 Task: Downgrade and inform are available for Me only.
Action: Mouse moved to (22, 256)
Screenshot: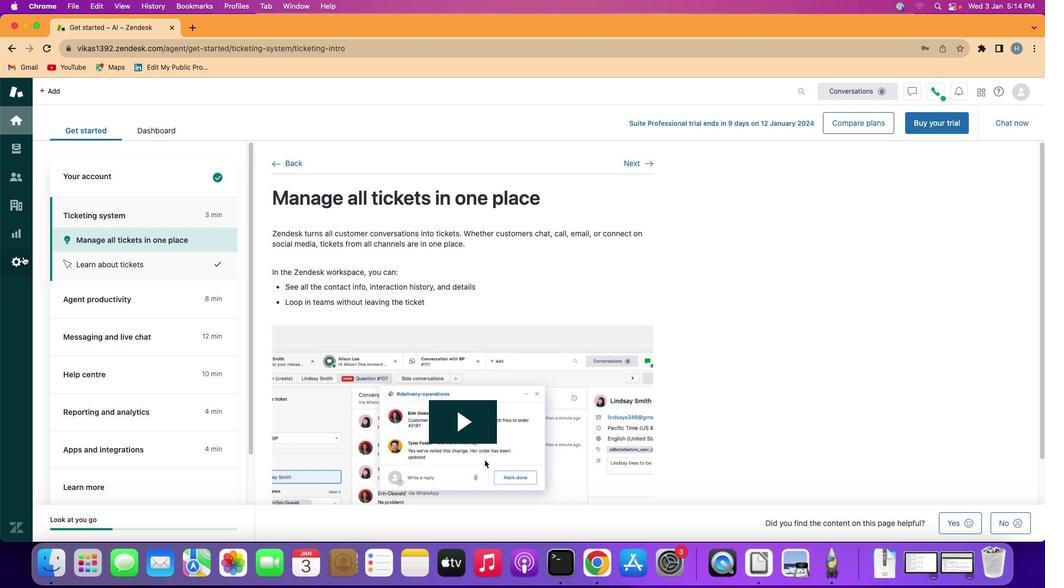 
Action: Mouse pressed left at (22, 256)
Screenshot: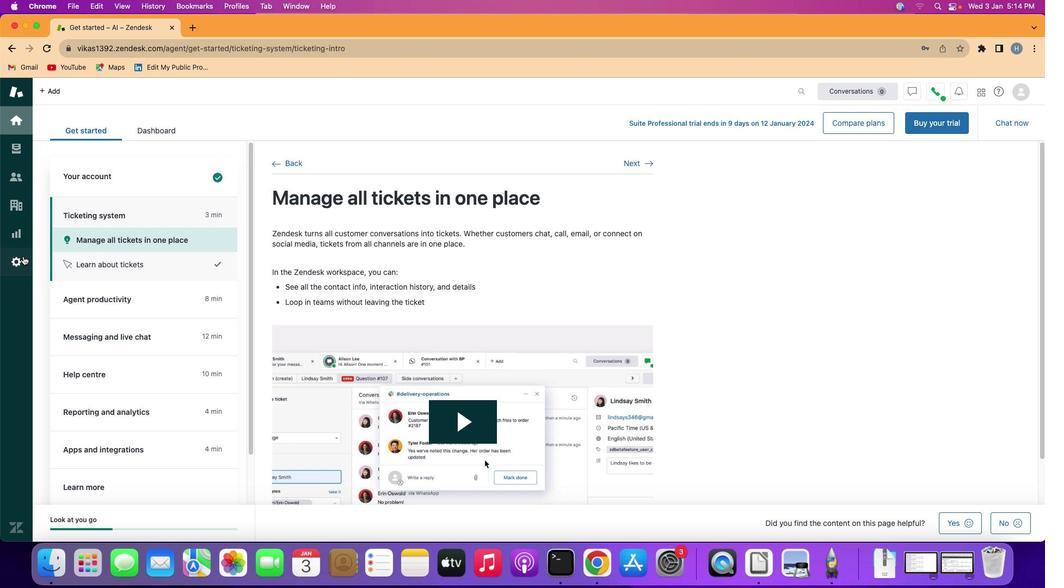 
Action: Mouse moved to (210, 445)
Screenshot: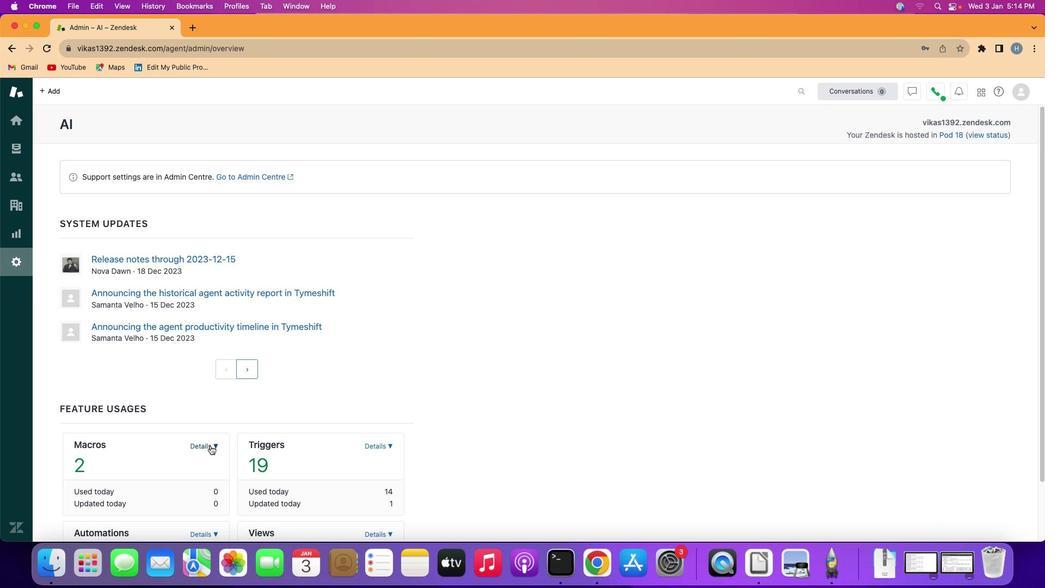 
Action: Mouse pressed left at (210, 445)
Screenshot: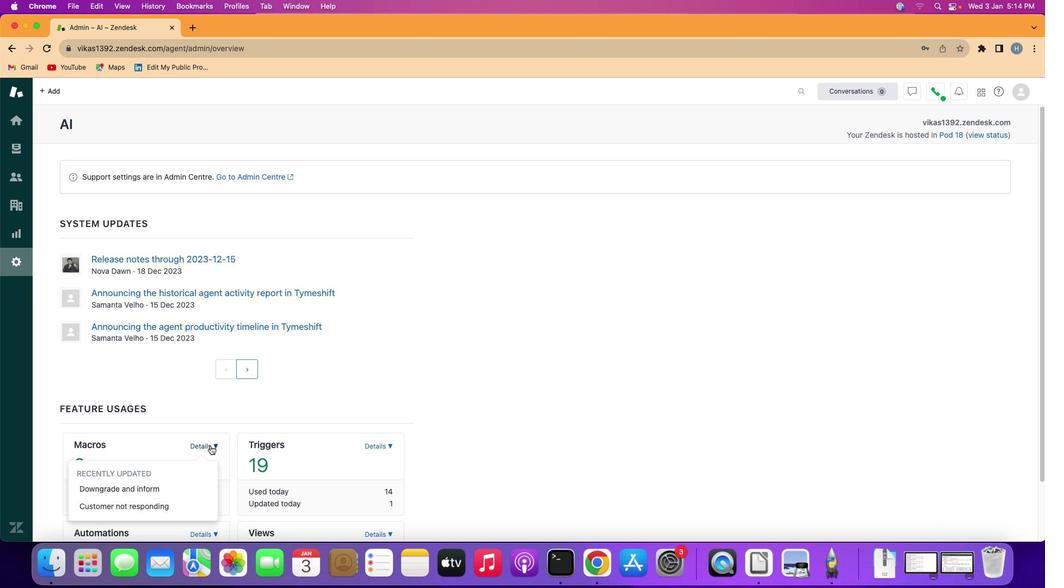 
Action: Mouse moved to (132, 485)
Screenshot: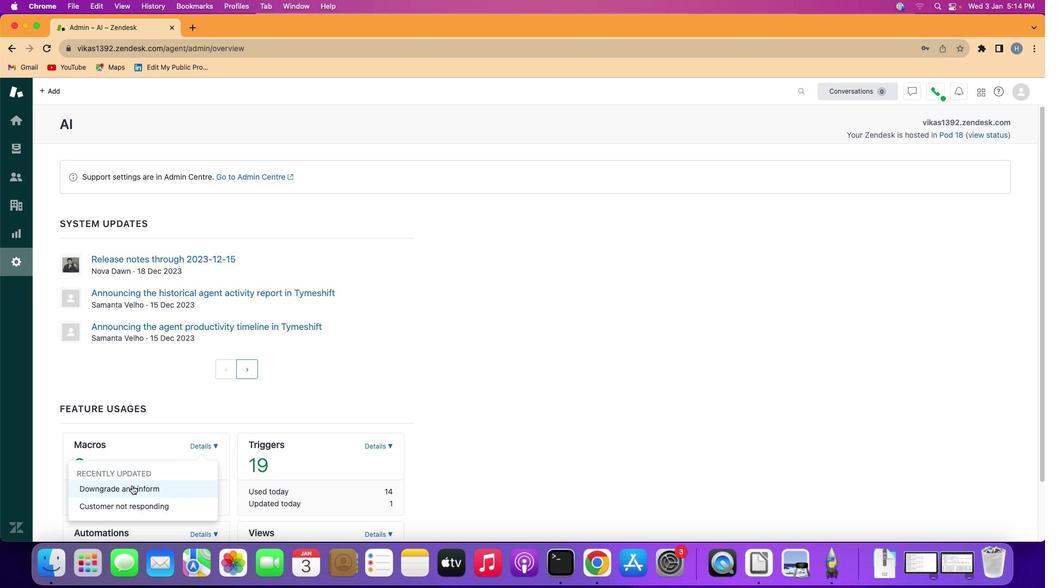
Action: Mouse pressed left at (132, 485)
Screenshot: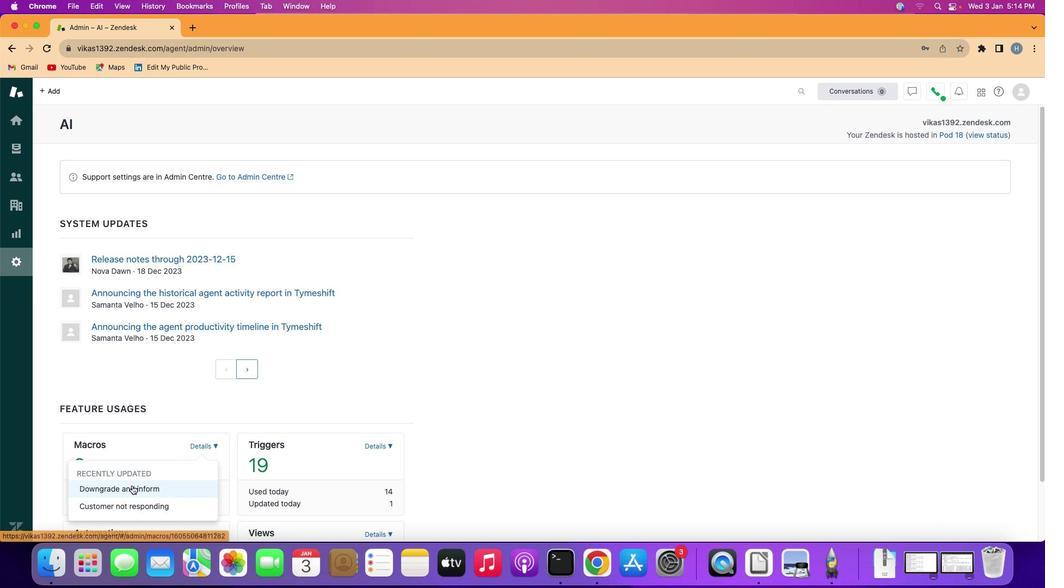 
Action: Mouse moved to (189, 291)
Screenshot: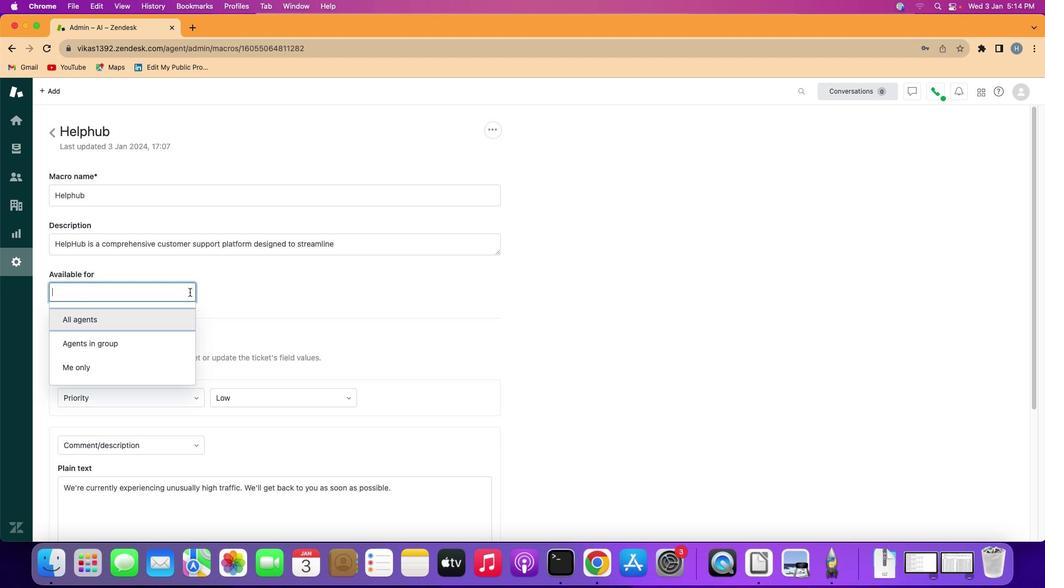 
Action: Mouse pressed left at (189, 291)
Screenshot: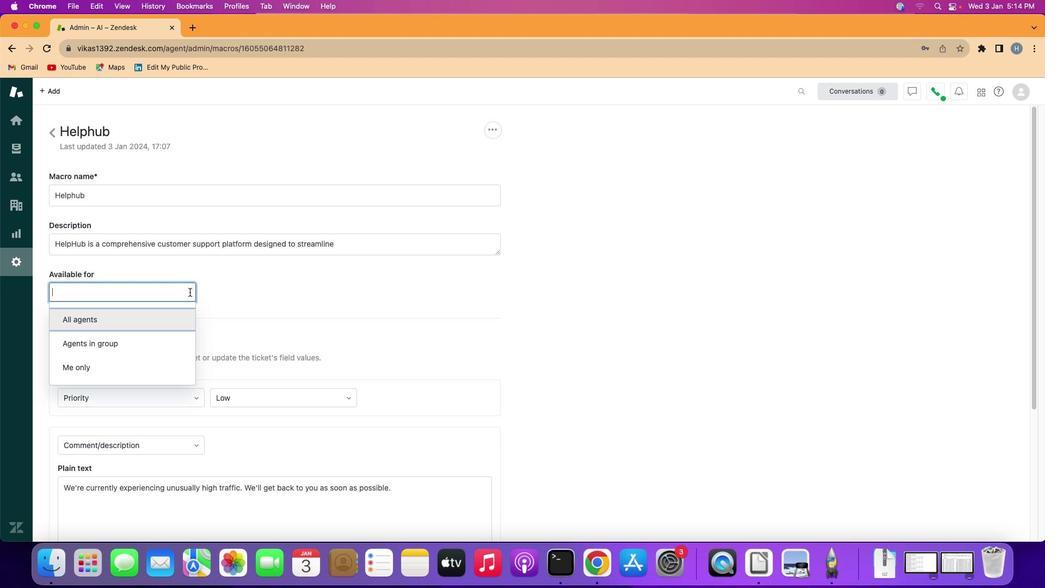 
Action: Mouse moved to (159, 371)
Screenshot: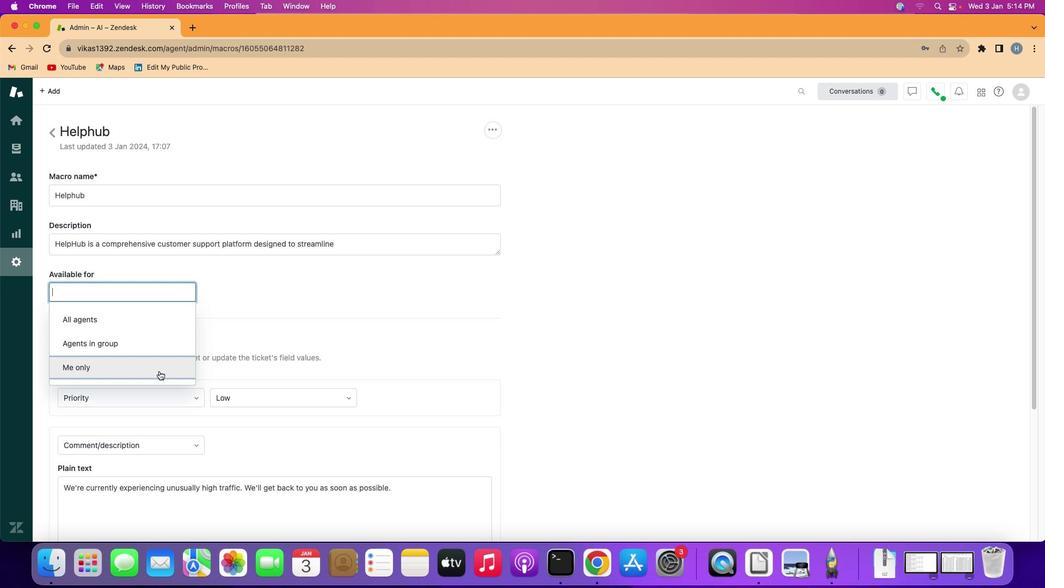 
Action: Mouse pressed left at (159, 371)
Screenshot: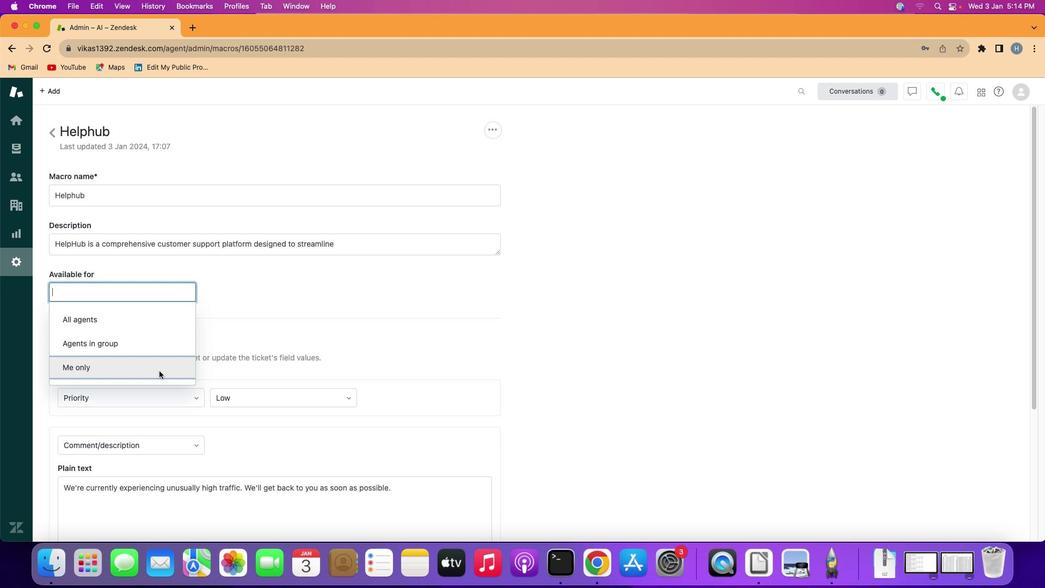 
Action: Mouse moved to (160, 369)
Screenshot: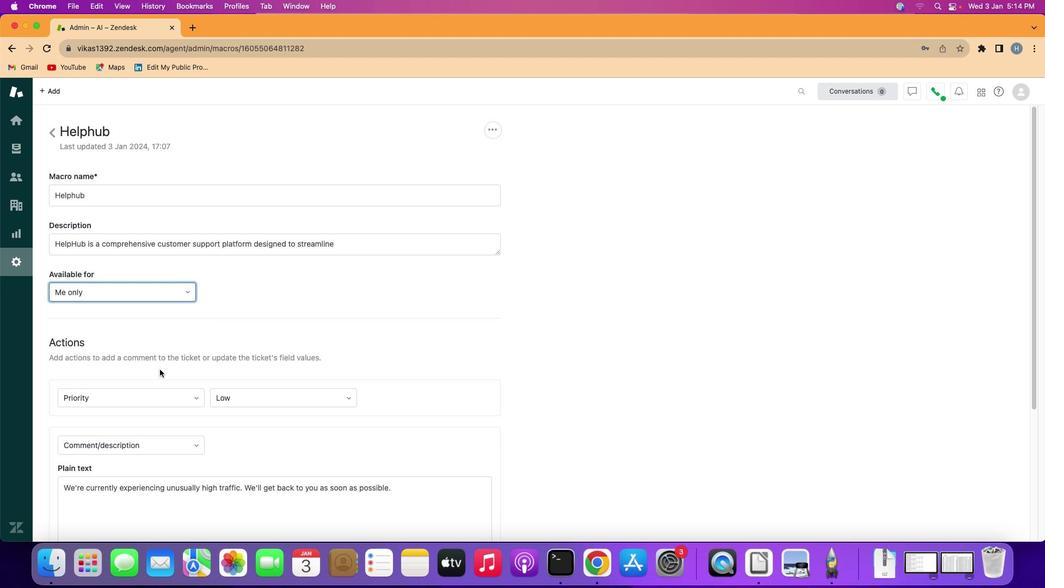 
